 Task: Select mixed in the untracked change.
Action: Mouse moved to (25, 484)
Screenshot: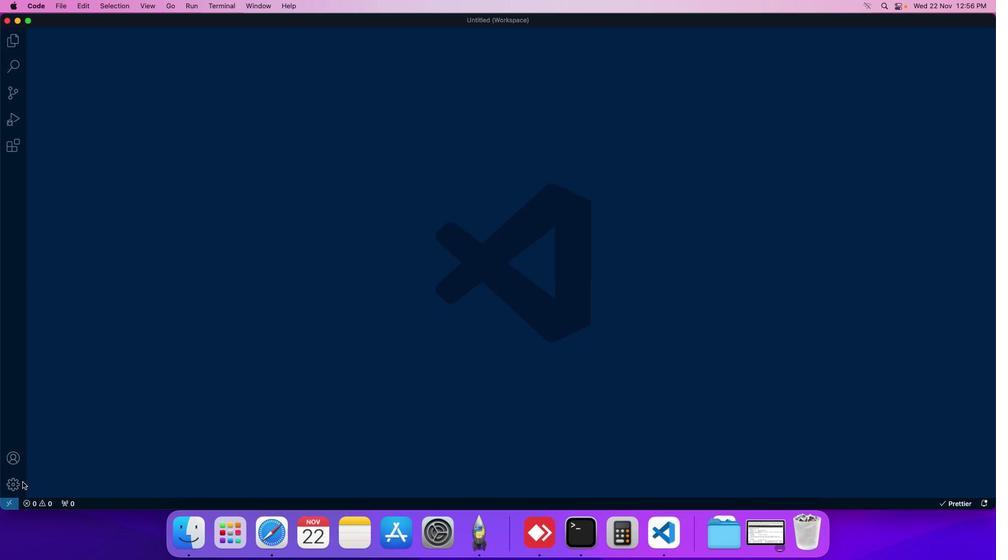 
Action: Mouse pressed left at (25, 484)
Screenshot: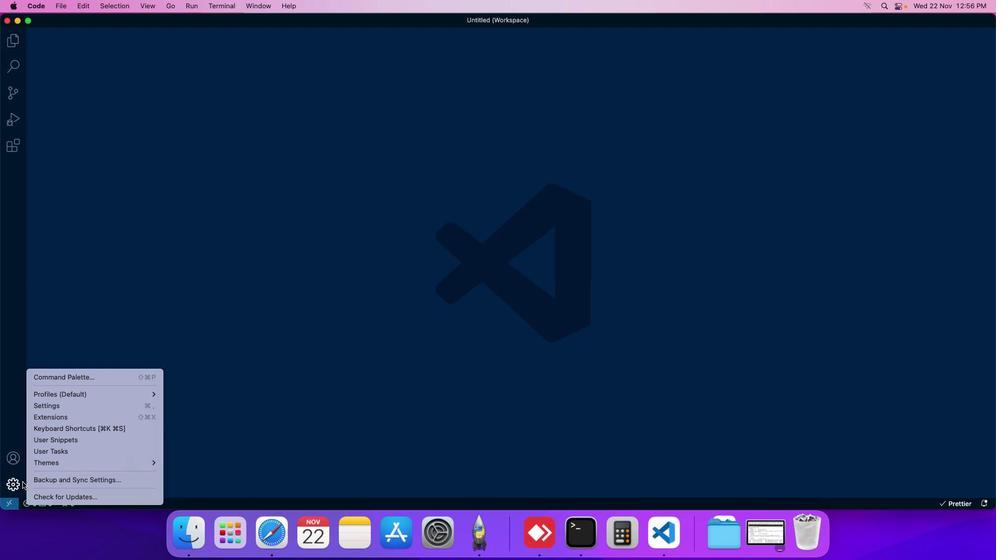 
Action: Mouse moved to (54, 411)
Screenshot: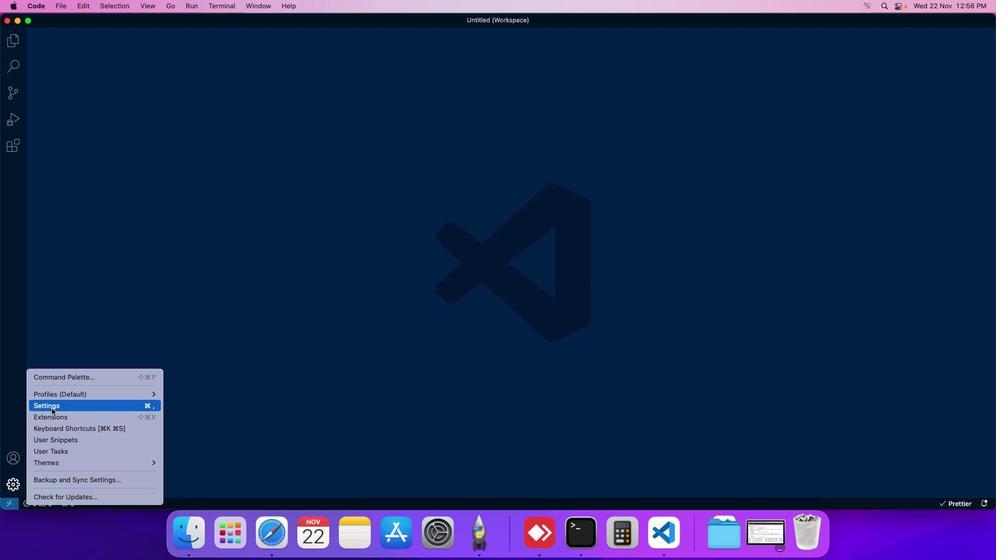 
Action: Mouse pressed left at (54, 411)
Screenshot: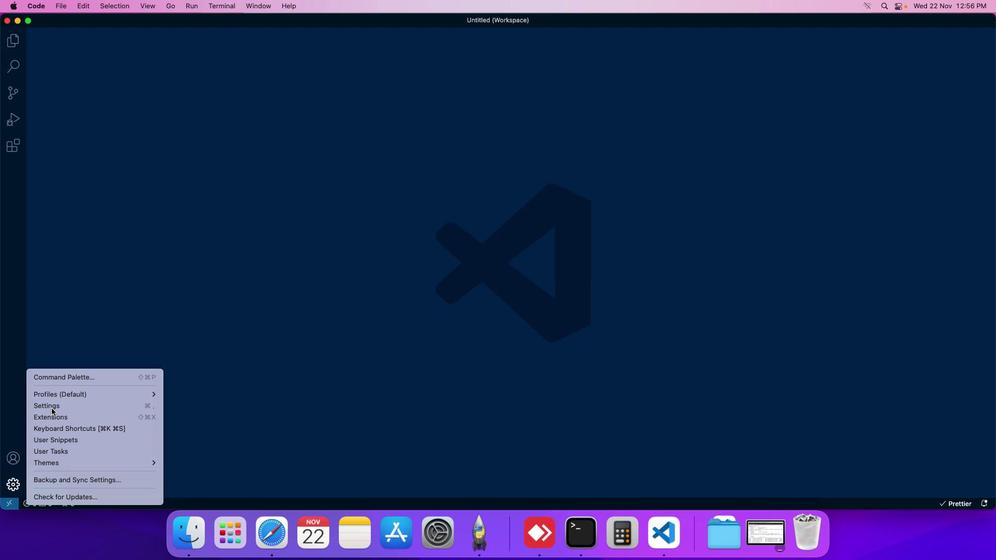 
Action: Mouse moved to (237, 86)
Screenshot: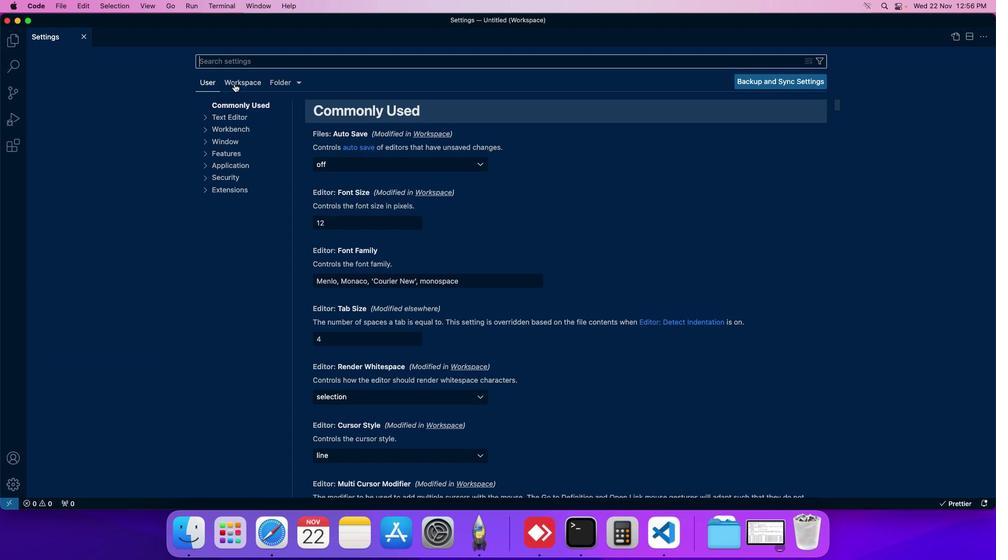 
Action: Mouse pressed left at (237, 86)
Screenshot: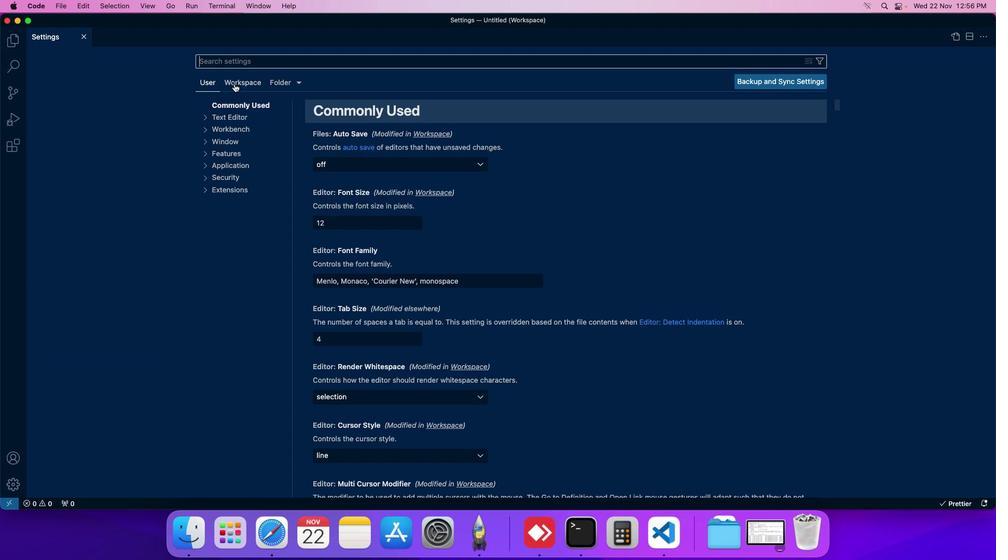 
Action: Mouse moved to (235, 176)
Screenshot: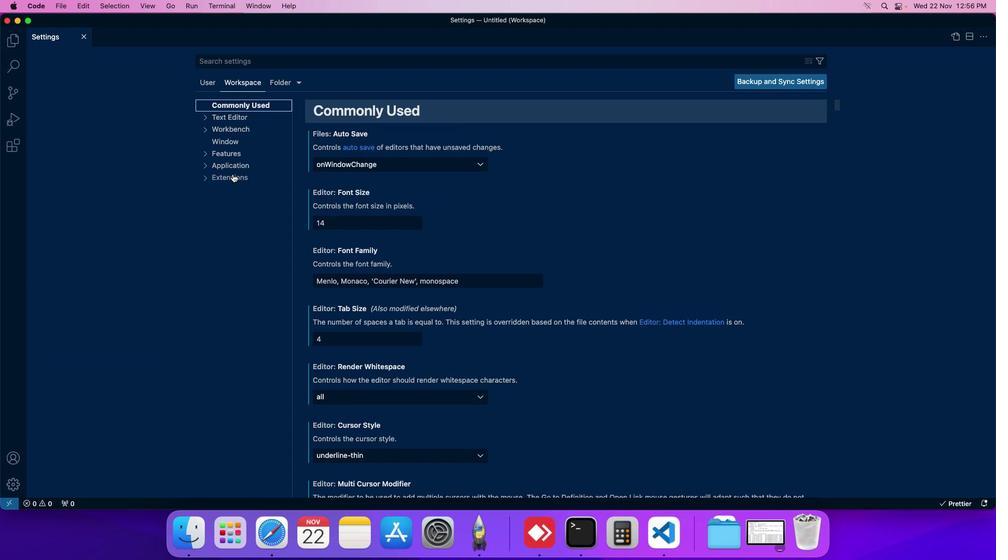 
Action: Mouse pressed left at (235, 176)
Screenshot: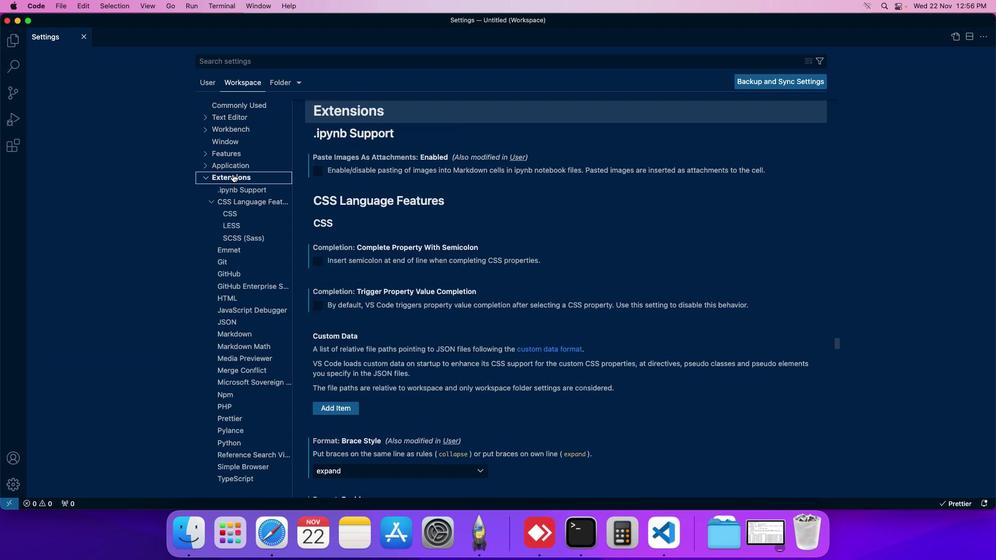 
Action: Mouse moved to (234, 263)
Screenshot: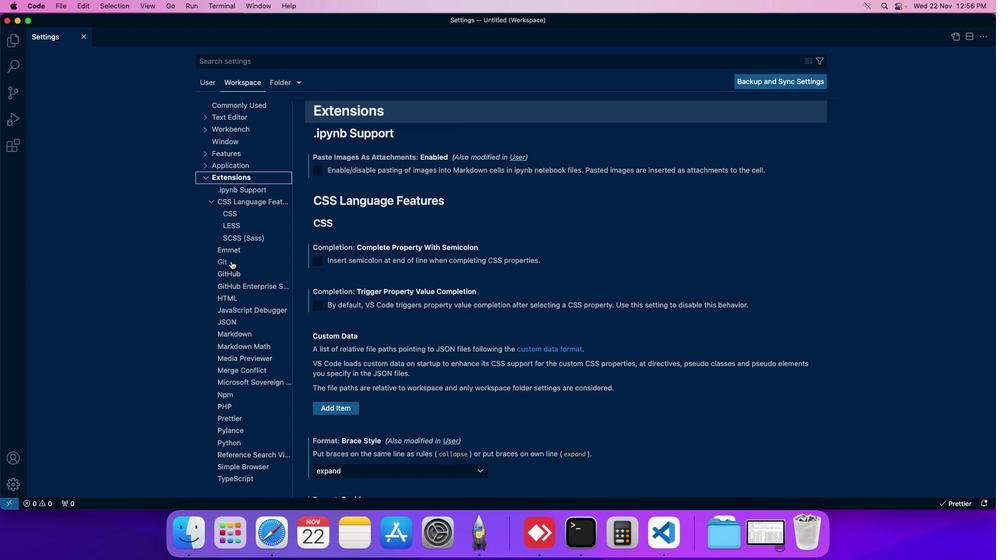 
Action: Mouse pressed left at (234, 263)
Screenshot: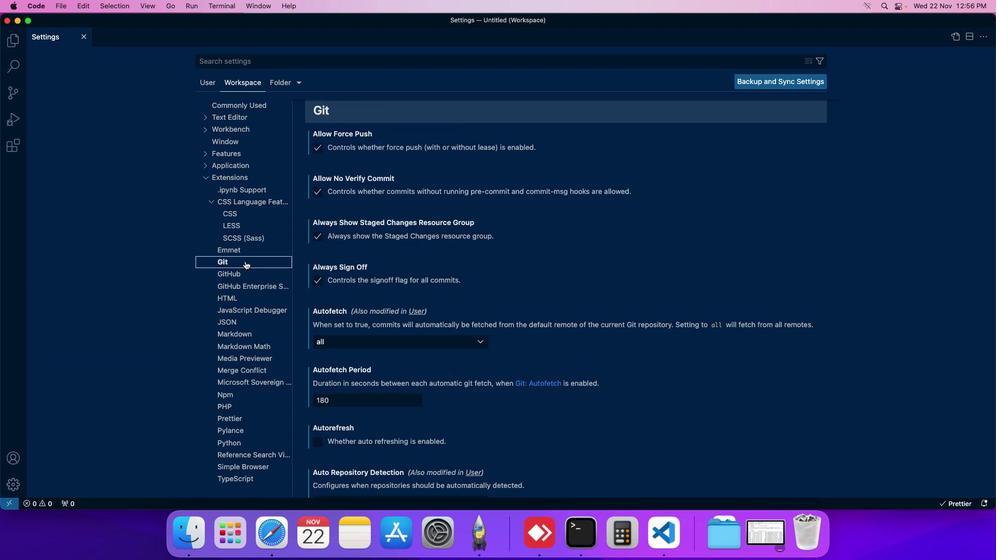 
Action: Mouse moved to (353, 302)
Screenshot: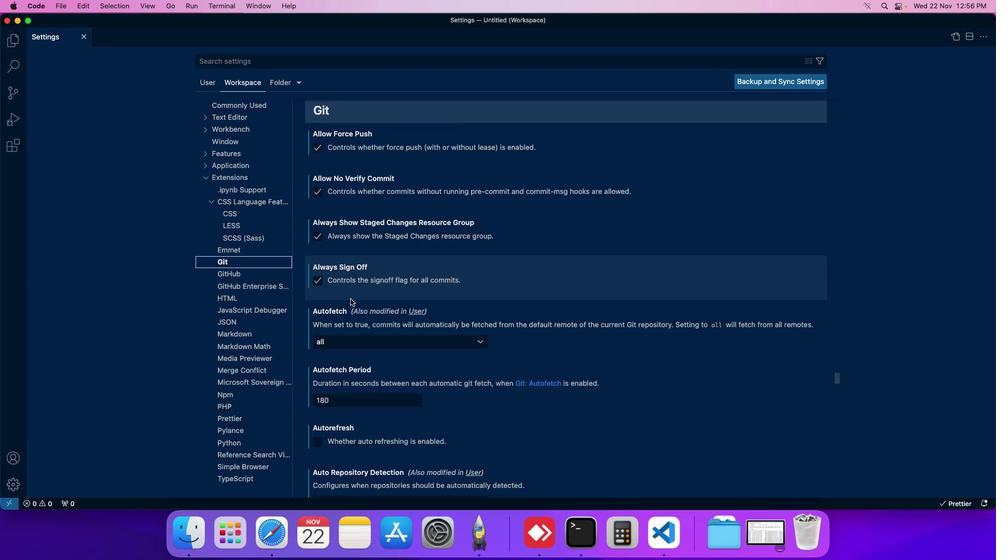 
Action: Mouse scrolled (353, 302) with delta (2, 2)
Screenshot: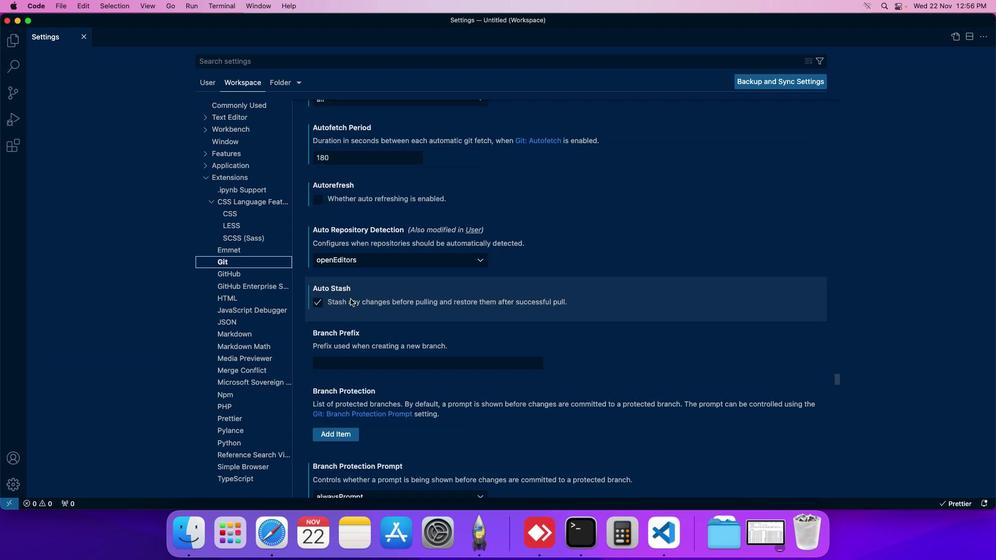 
Action: Mouse scrolled (353, 302) with delta (2, 2)
Screenshot: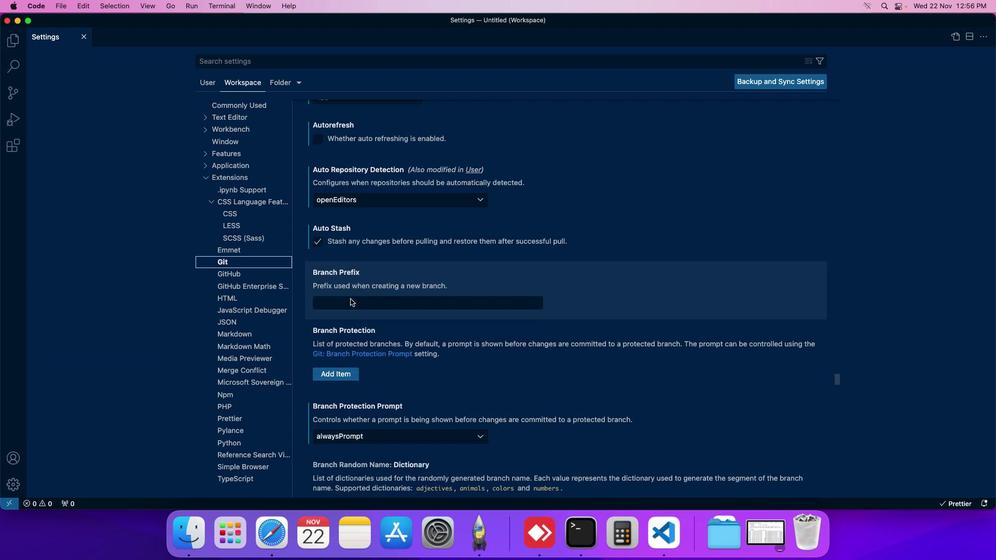 
Action: Mouse scrolled (353, 302) with delta (2, 2)
Screenshot: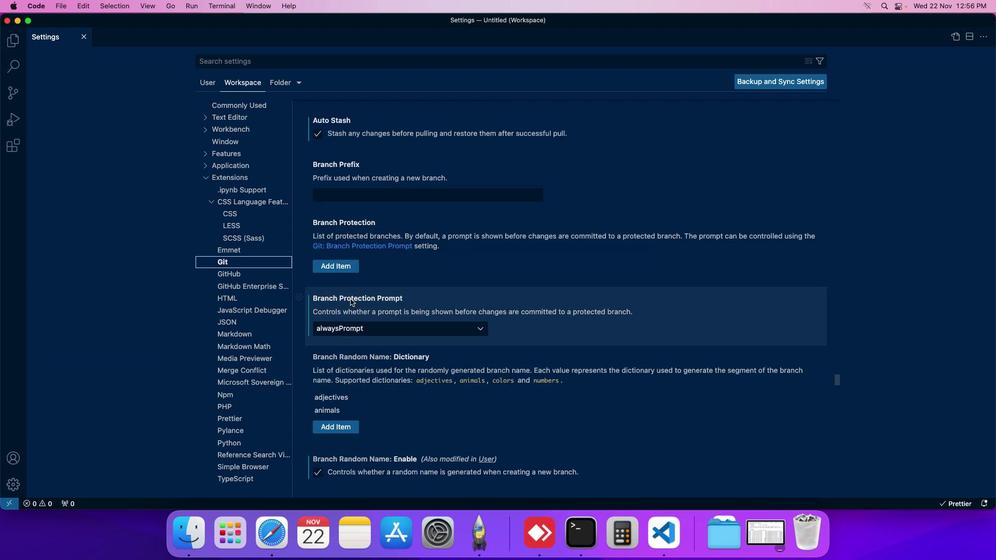
Action: Mouse scrolled (353, 302) with delta (2, 2)
Screenshot: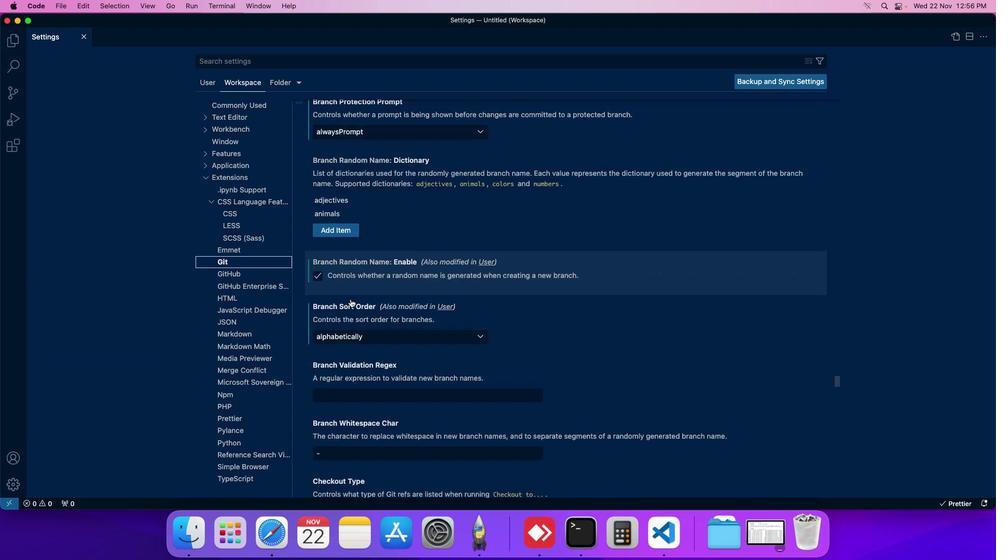 
Action: Mouse scrolled (353, 302) with delta (2, 2)
Screenshot: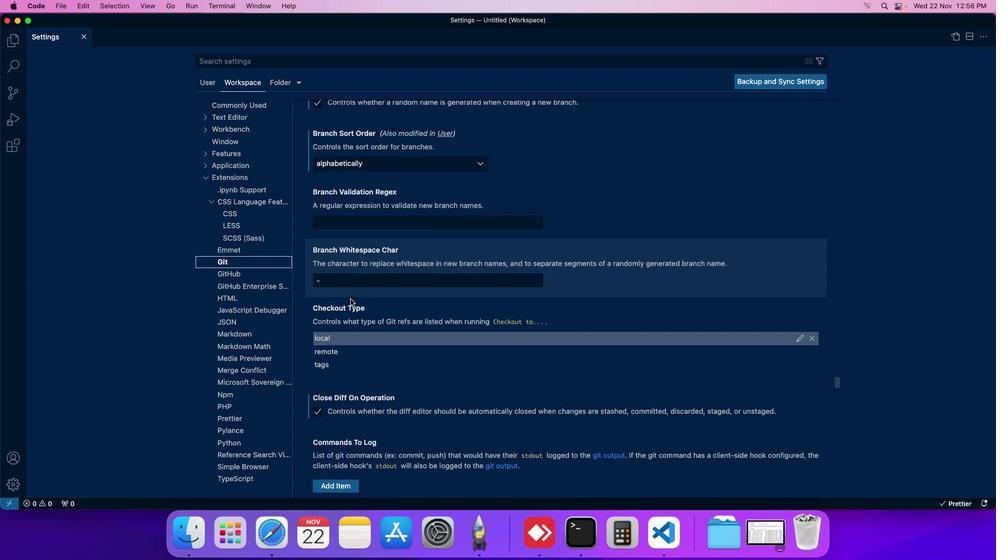 
Action: Mouse scrolled (353, 302) with delta (2, 2)
Screenshot: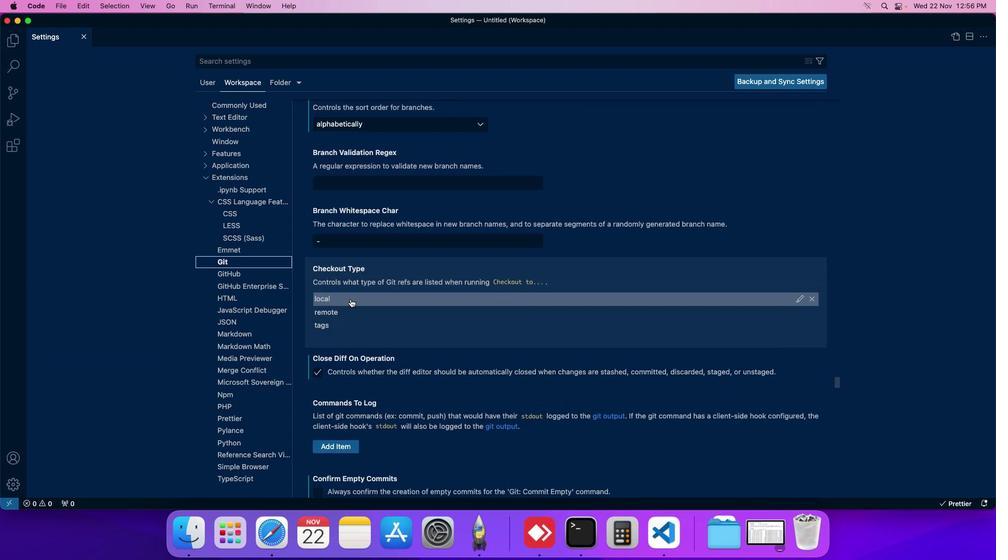 
Action: Mouse moved to (353, 302)
Screenshot: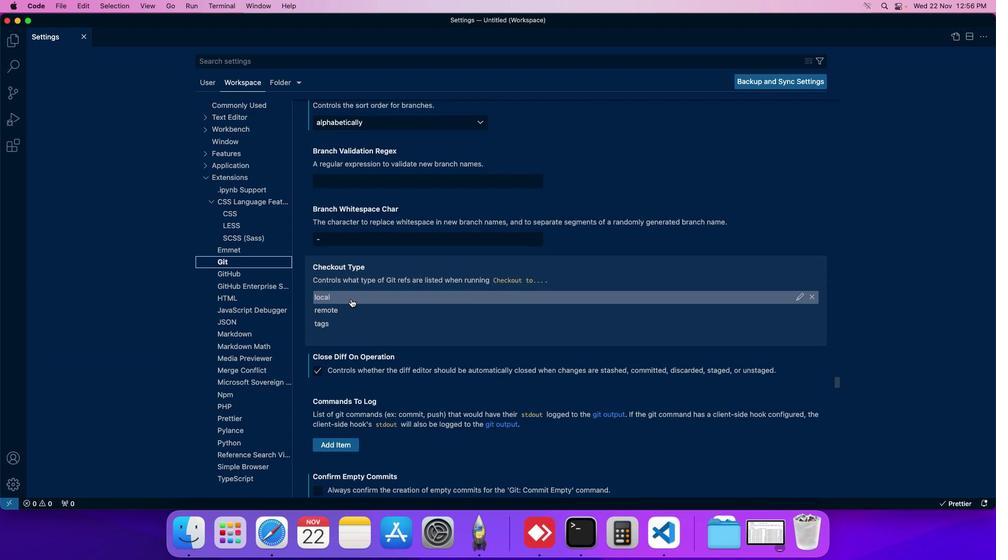 
Action: Mouse scrolled (353, 302) with delta (2, 2)
Screenshot: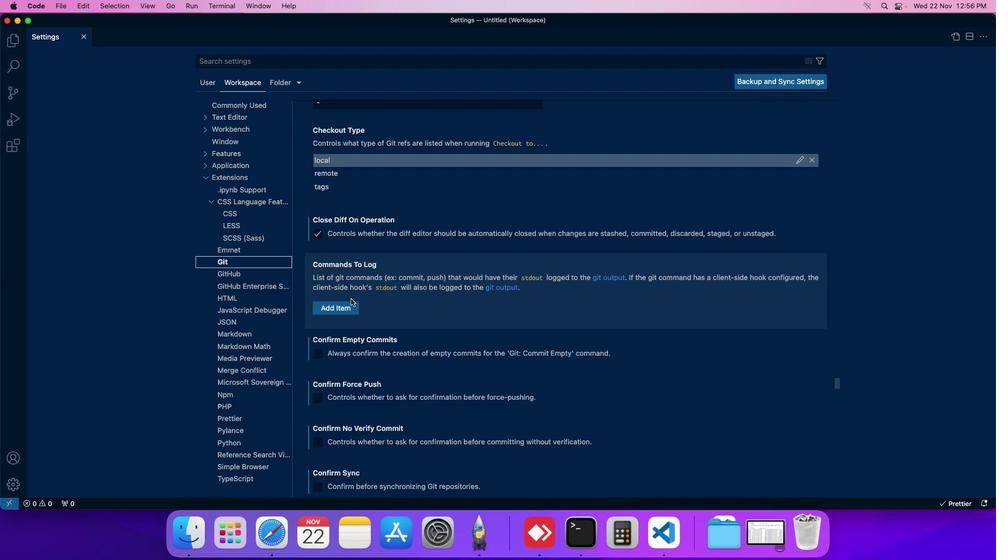 
Action: Mouse scrolled (353, 302) with delta (2, 2)
Screenshot: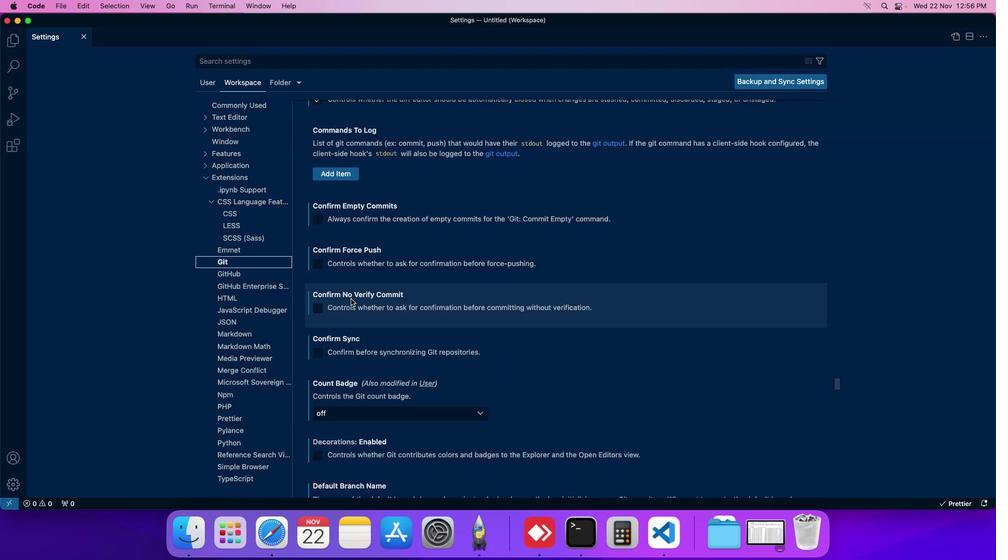 
Action: Mouse scrolled (353, 302) with delta (2, 2)
Screenshot: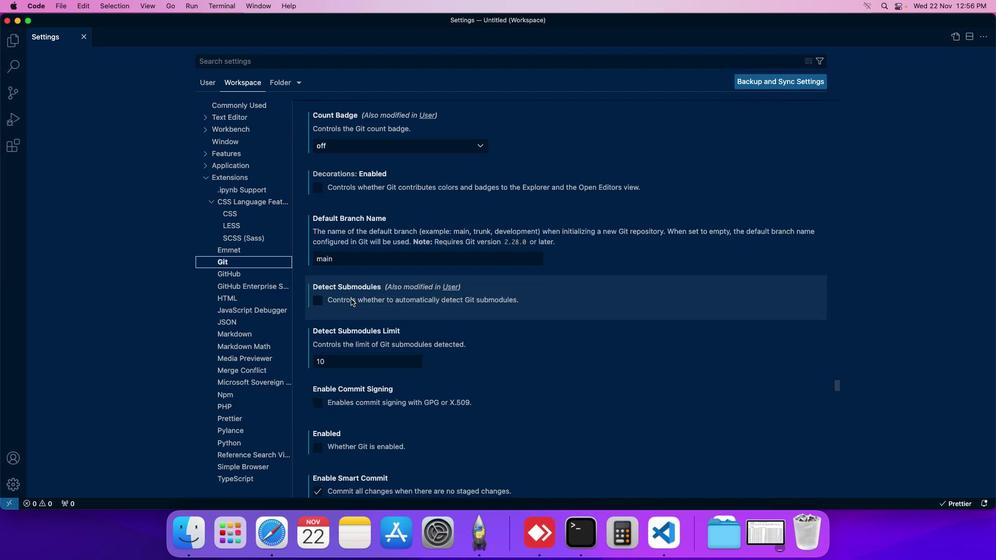 
Action: Mouse scrolled (353, 302) with delta (2, 2)
Screenshot: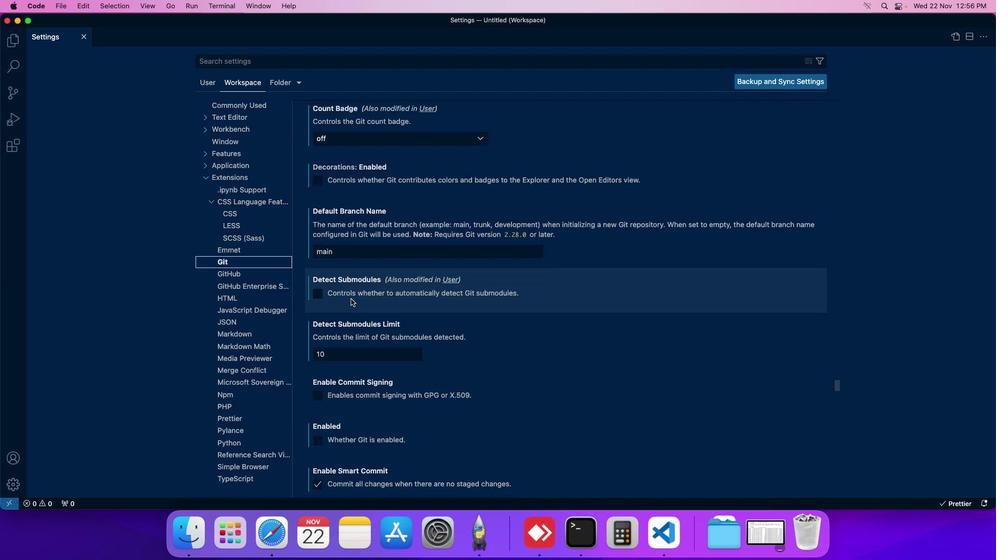 
Action: Mouse scrolled (353, 302) with delta (2, 2)
Screenshot: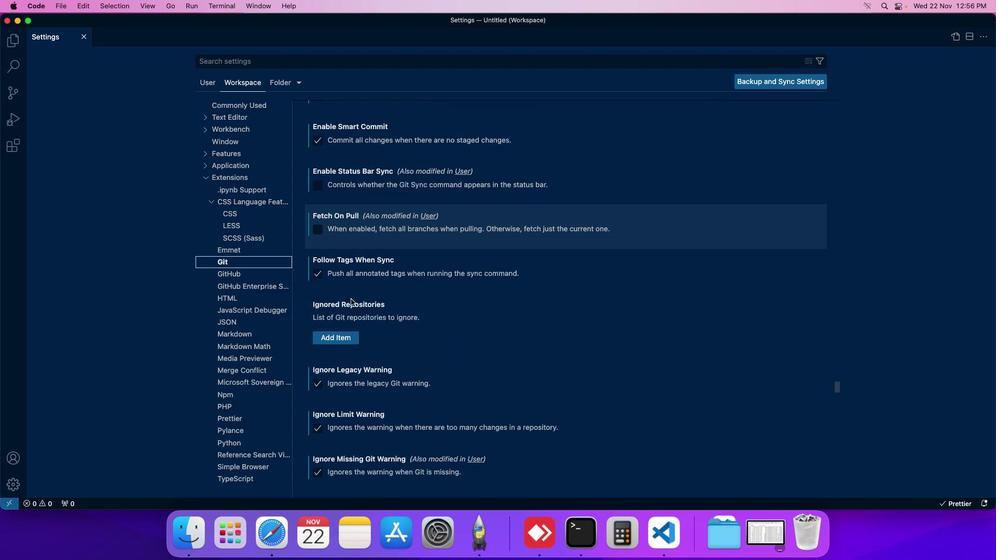 
Action: Mouse scrolled (353, 302) with delta (2, 2)
Screenshot: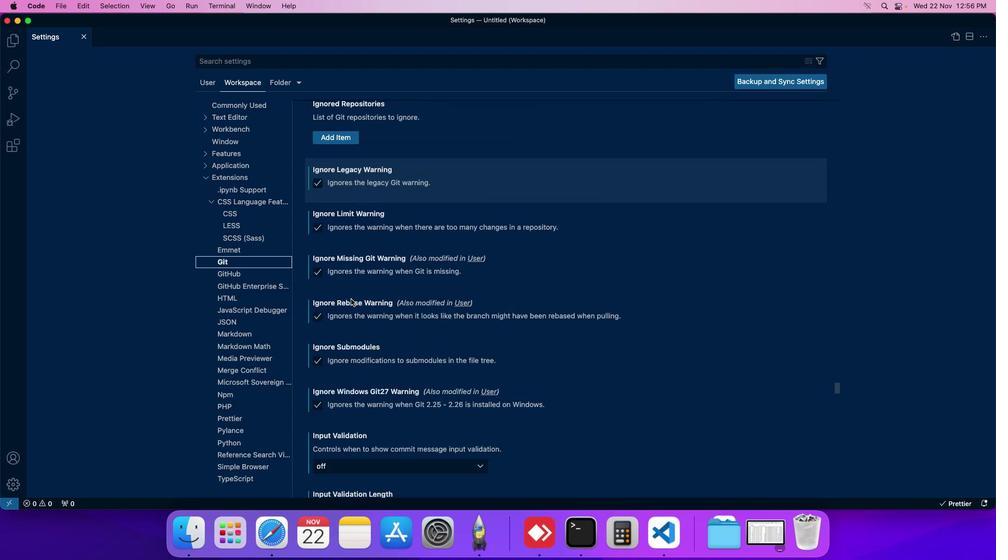 
Action: Mouse scrolled (353, 302) with delta (2, 1)
Screenshot: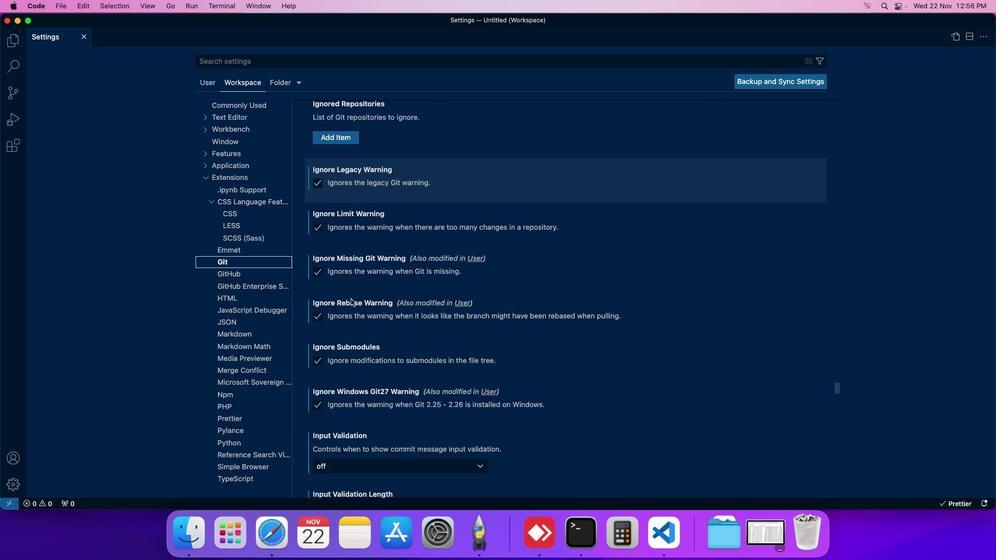 
Action: Mouse scrolled (353, 302) with delta (2, 1)
Screenshot: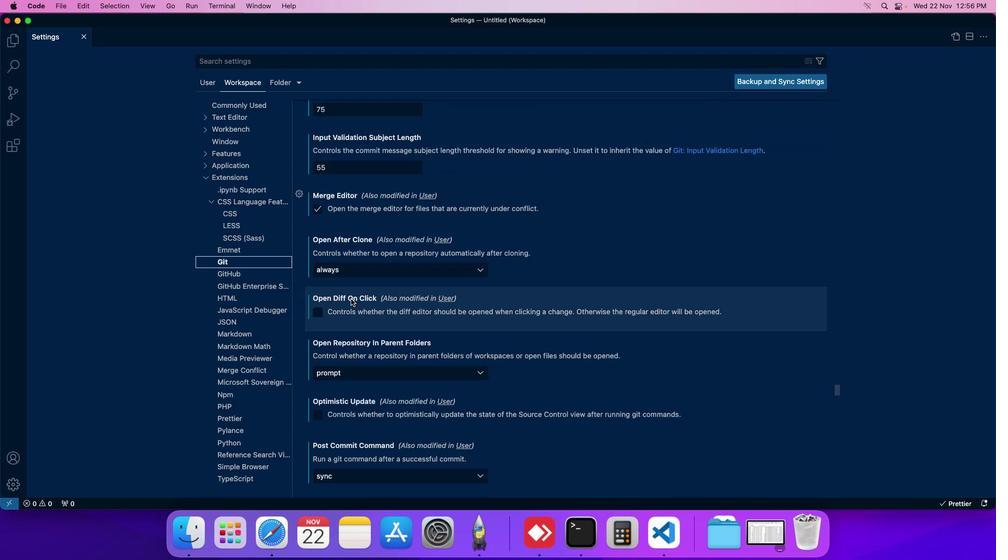
Action: Mouse scrolled (353, 302) with delta (2, 2)
Screenshot: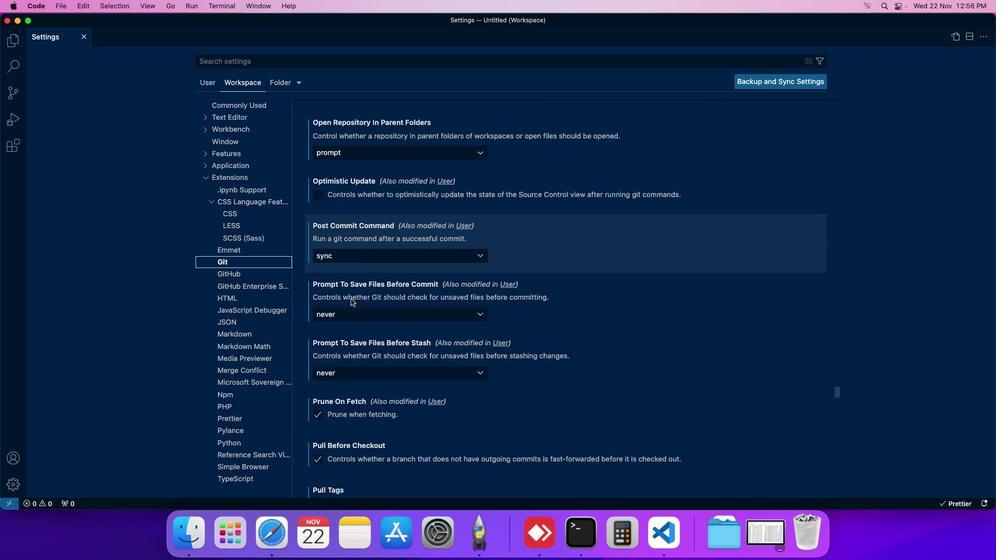 
Action: Mouse scrolled (353, 302) with delta (2, 2)
Screenshot: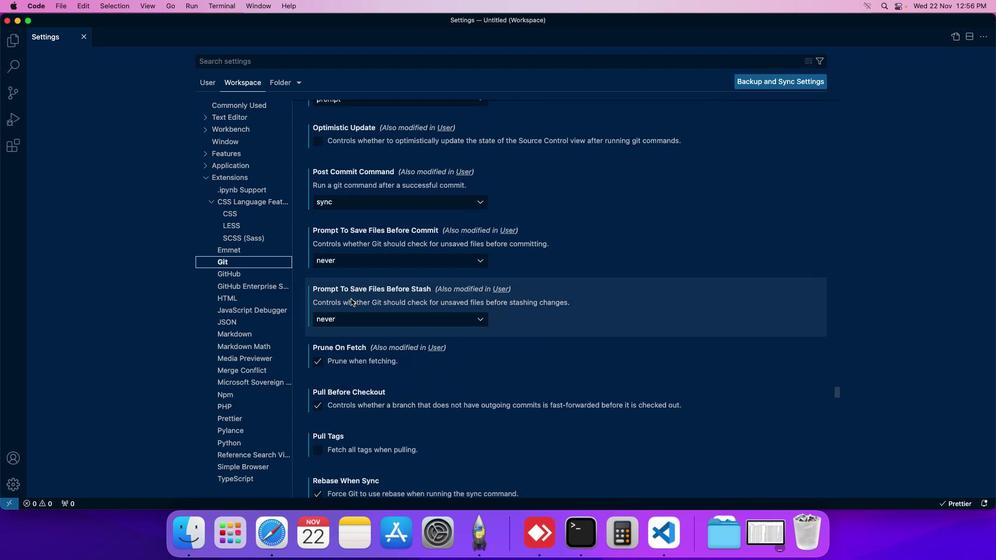 
Action: Mouse scrolled (353, 302) with delta (2, 2)
Screenshot: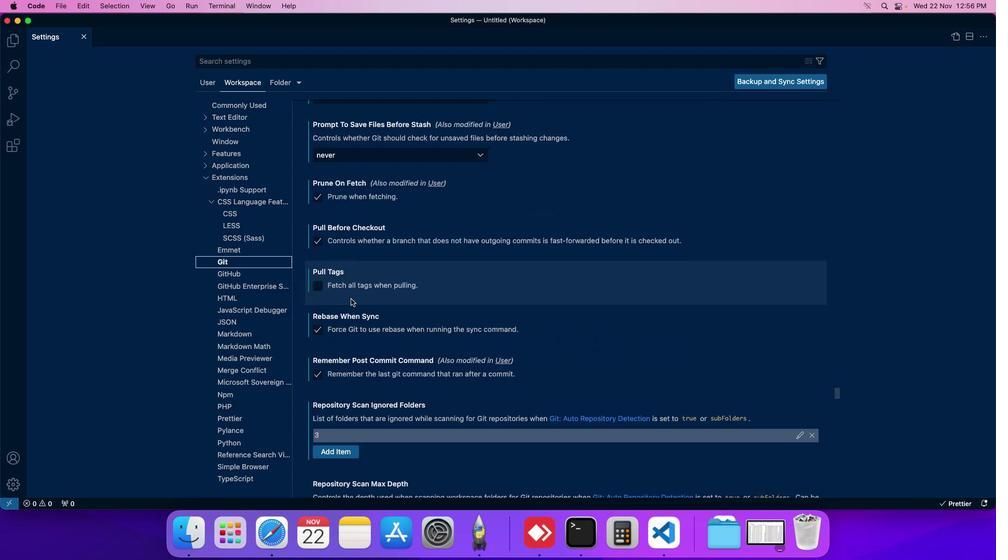 
Action: Mouse scrolled (353, 302) with delta (2, 2)
Screenshot: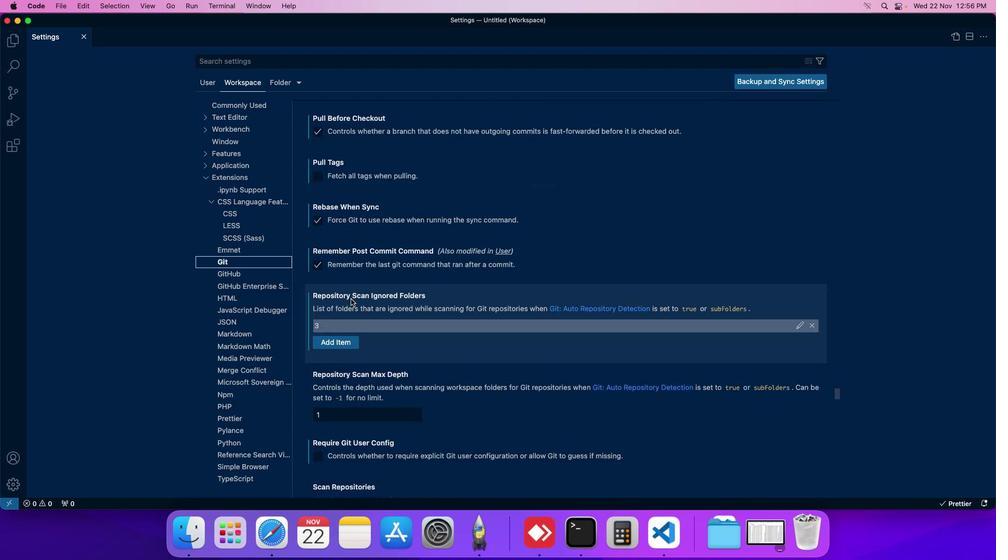 
Action: Mouse scrolled (353, 302) with delta (2, 2)
Screenshot: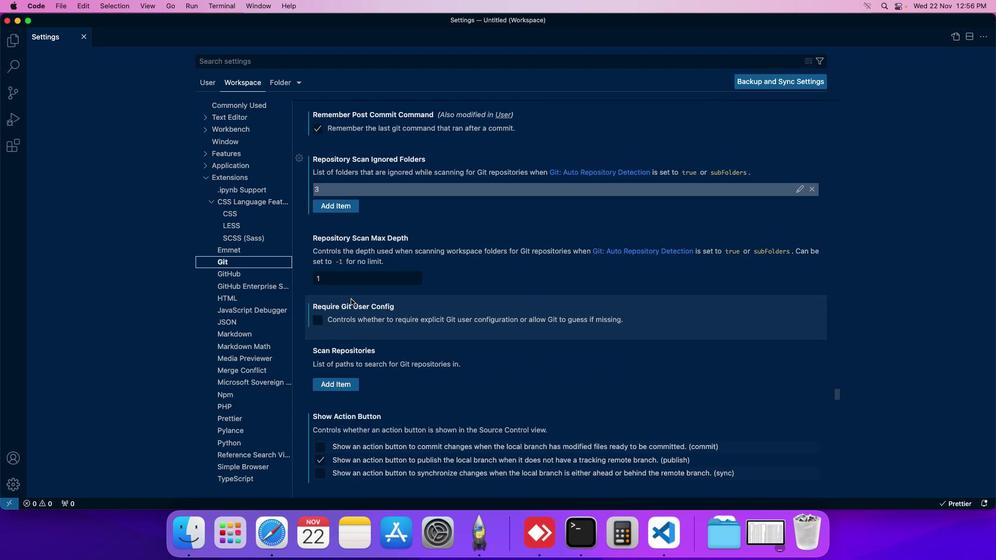 
Action: Mouse scrolled (353, 302) with delta (2, 2)
Screenshot: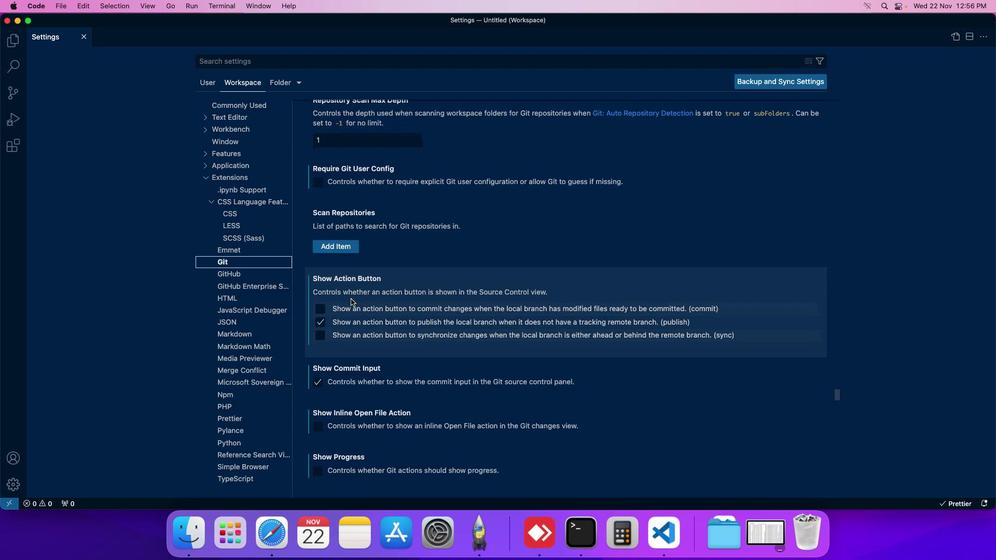 
Action: Mouse scrolled (353, 302) with delta (2, 2)
Screenshot: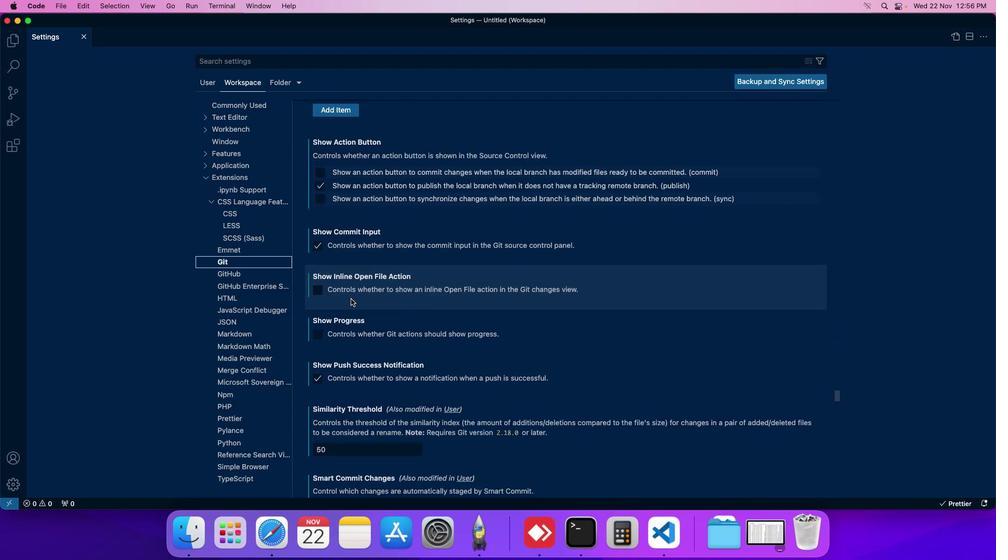 
Action: Mouse scrolled (353, 302) with delta (2, 2)
Screenshot: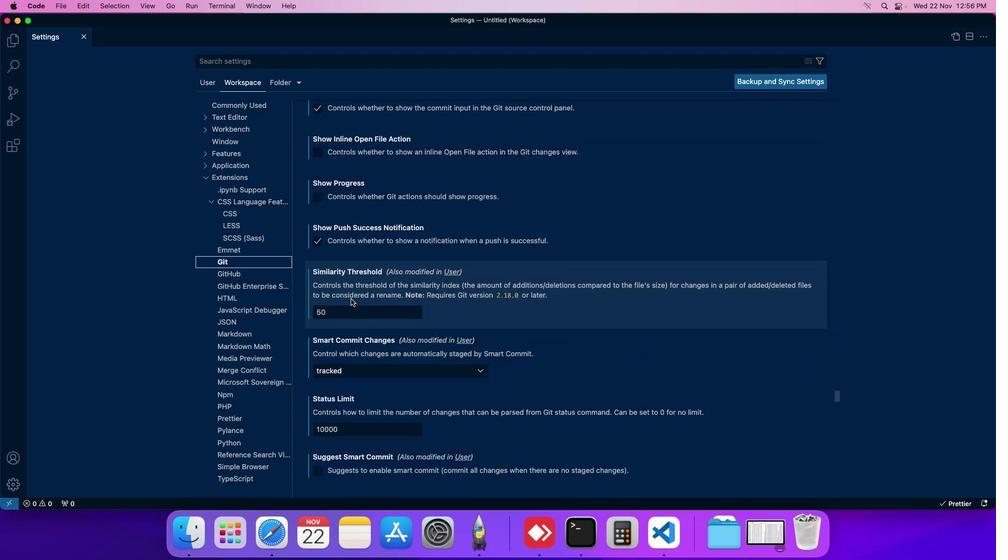 
Action: Mouse scrolled (353, 302) with delta (2, 2)
Screenshot: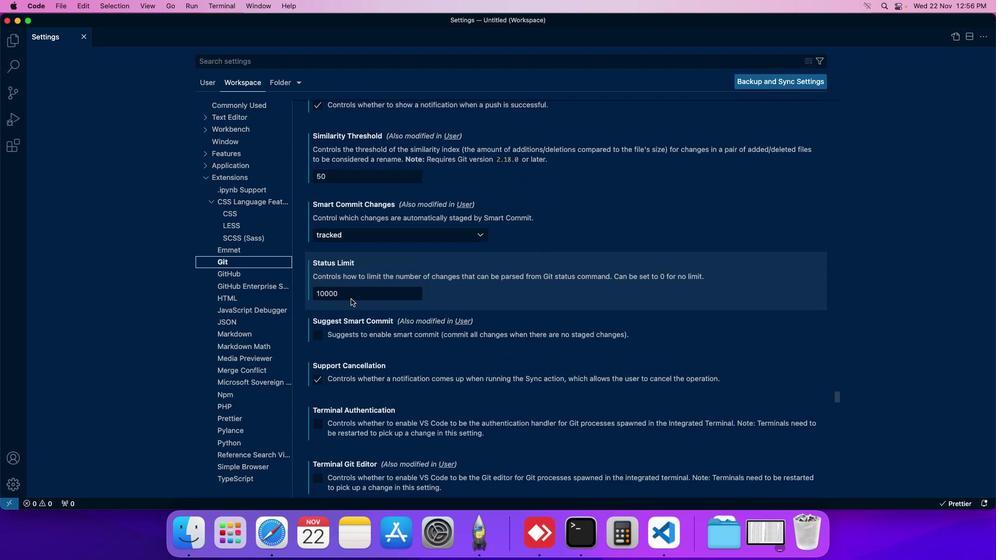 
Action: Mouse scrolled (353, 302) with delta (2, 2)
Screenshot: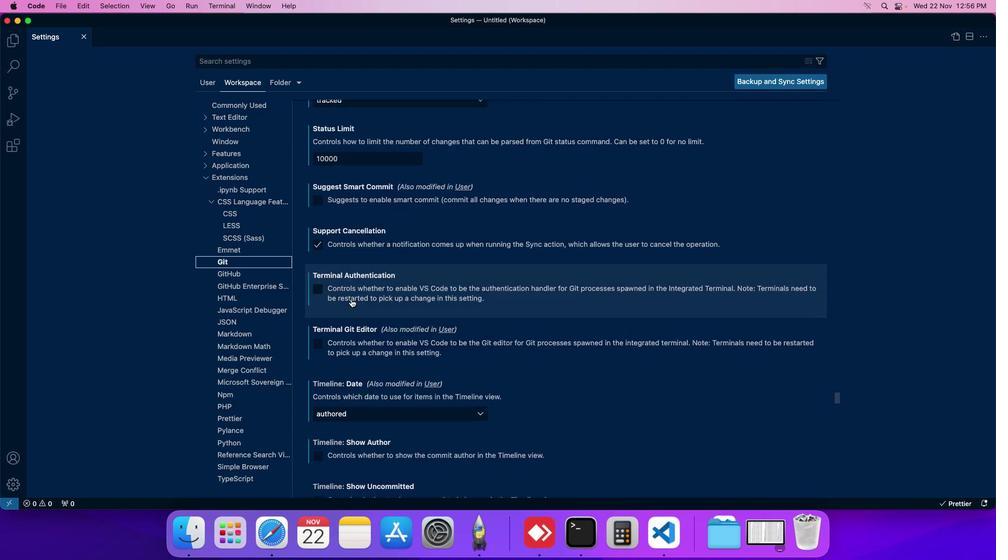
Action: Mouse moved to (354, 300)
Screenshot: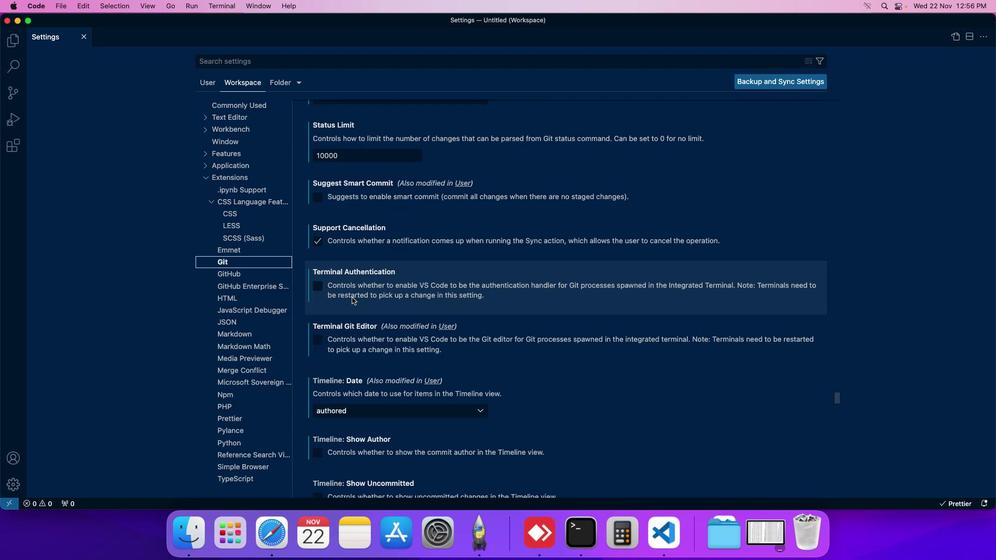 
Action: Mouse scrolled (354, 300) with delta (2, 2)
Screenshot: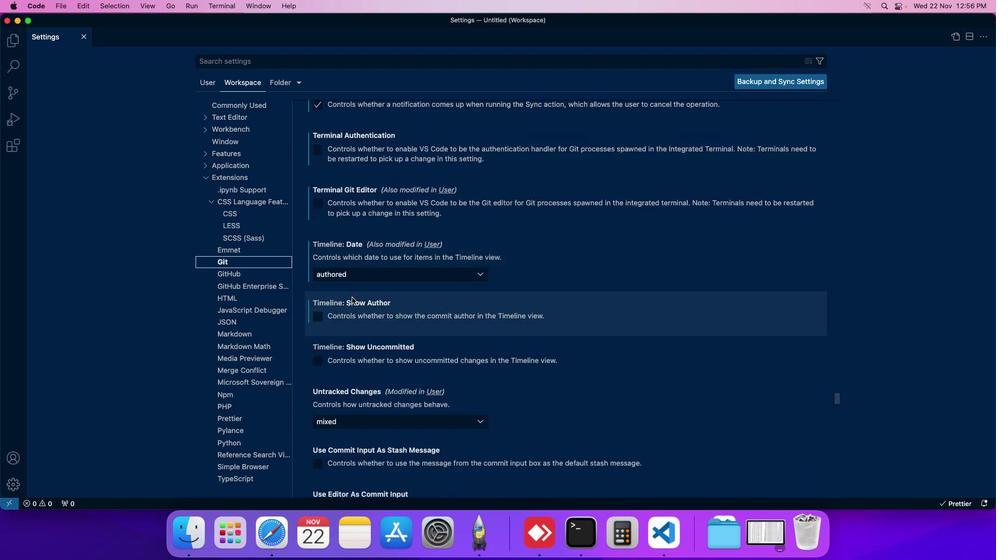 
Action: Mouse scrolled (354, 300) with delta (2, 2)
Screenshot: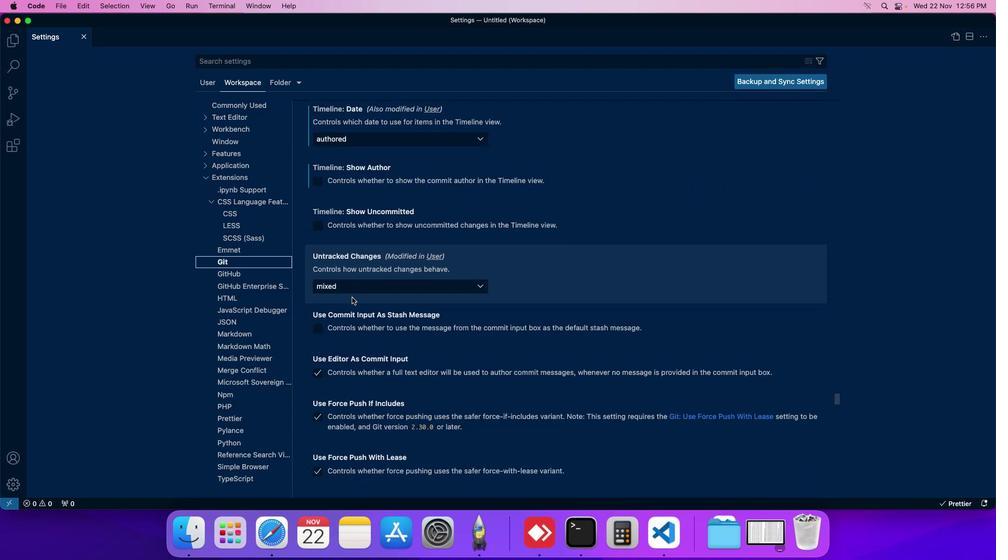
Action: Mouse moved to (356, 293)
Screenshot: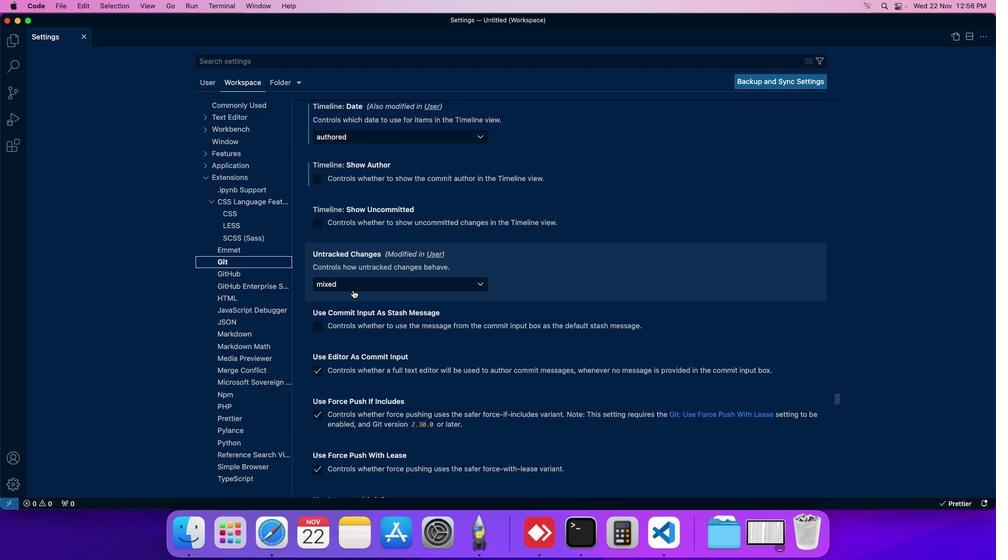 
Action: Mouse pressed left at (356, 293)
Screenshot: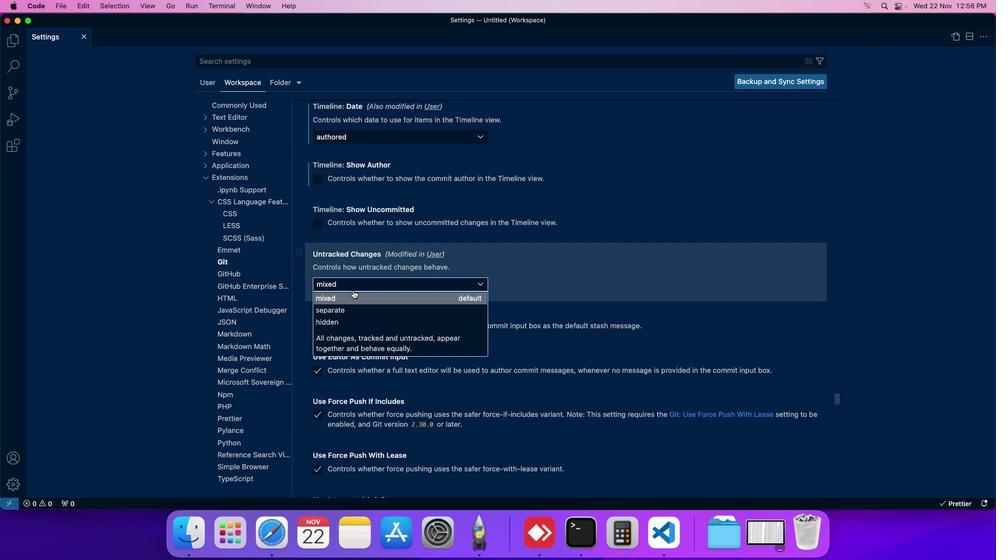 
Action: Mouse moved to (345, 296)
Screenshot: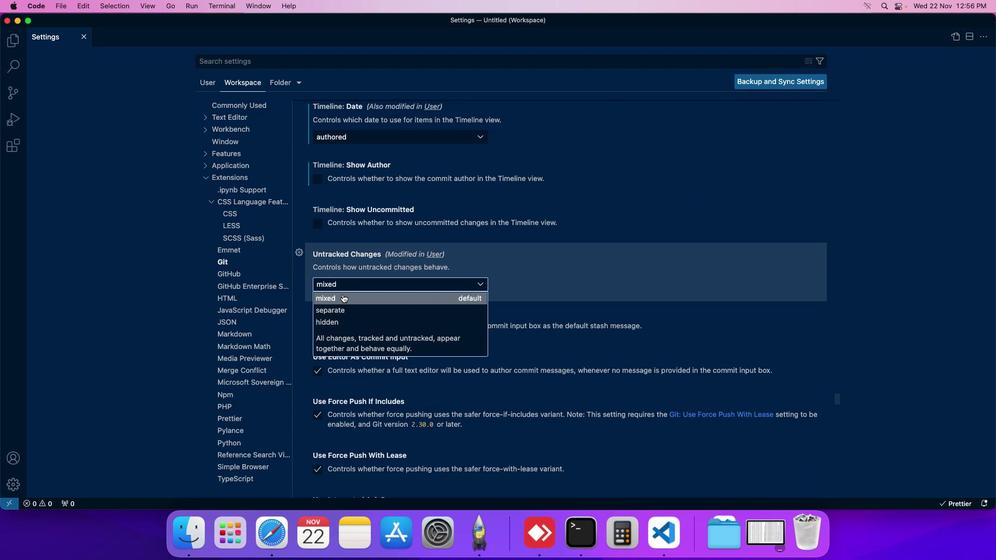 
Action: Mouse pressed left at (345, 296)
Screenshot: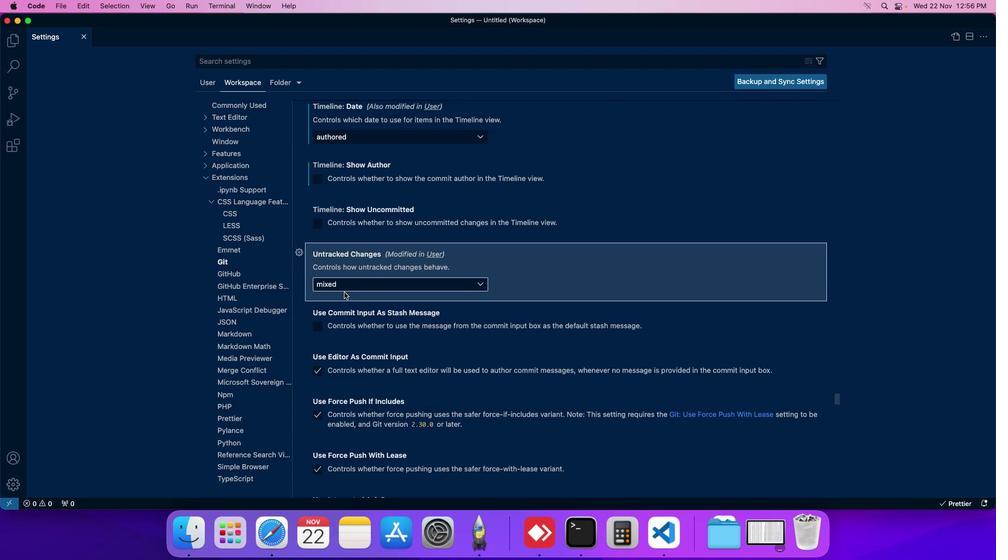 
Action: Mouse moved to (349, 291)
Screenshot: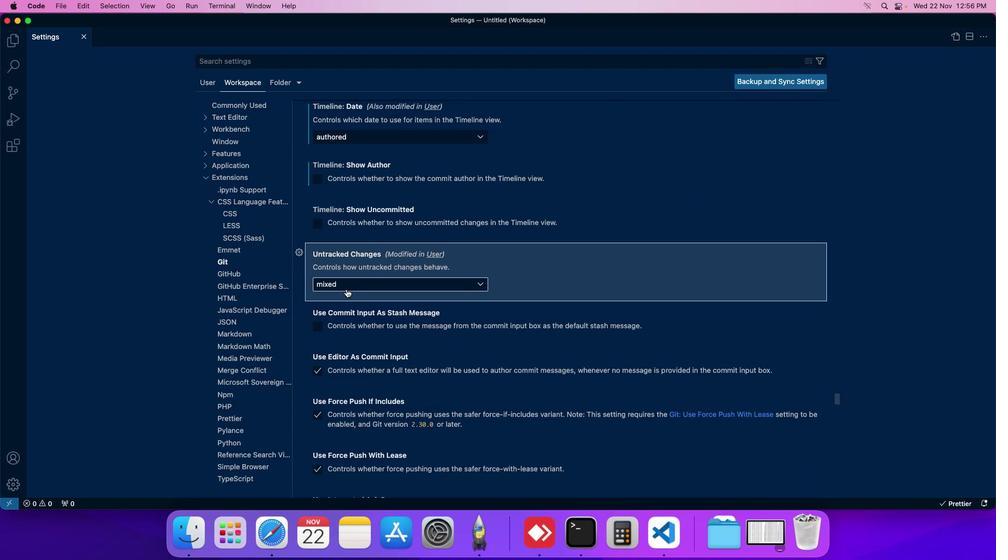 
